 Task: Send the message to the host of Home in Fairplay, Colorado, United States- Hello! I'm interested in your listing for 01/Dec/2023. Is it still available during that time?.
Action: Mouse moved to (625, 117)
Screenshot: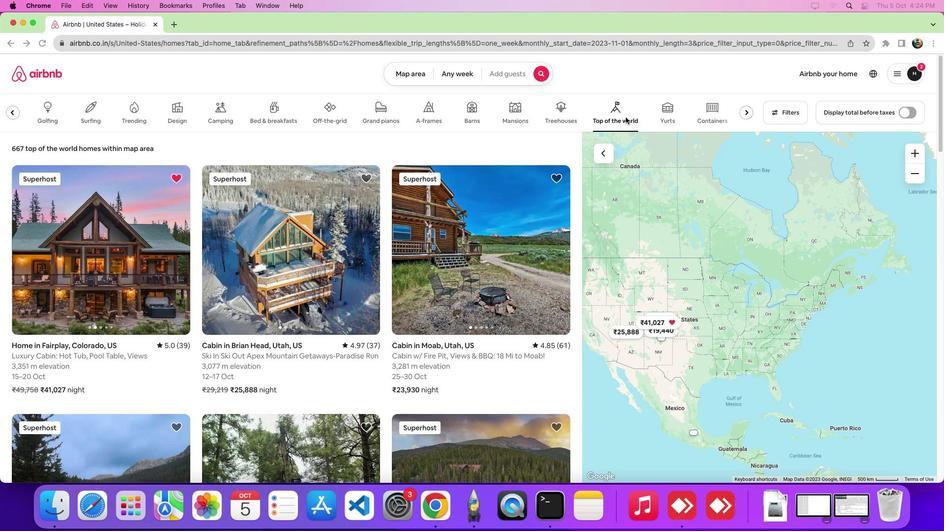 
Action: Mouse pressed left at (625, 117)
Screenshot: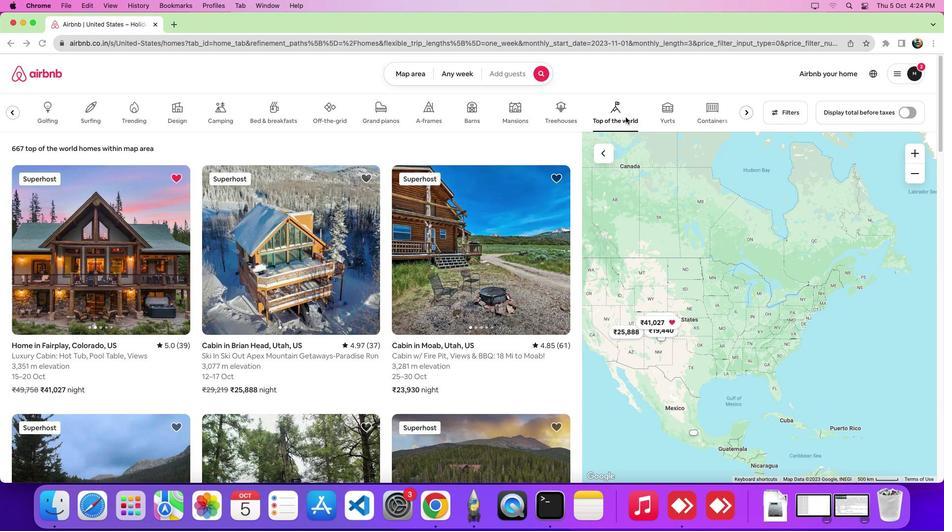 
Action: Mouse moved to (118, 257)
Screenshot: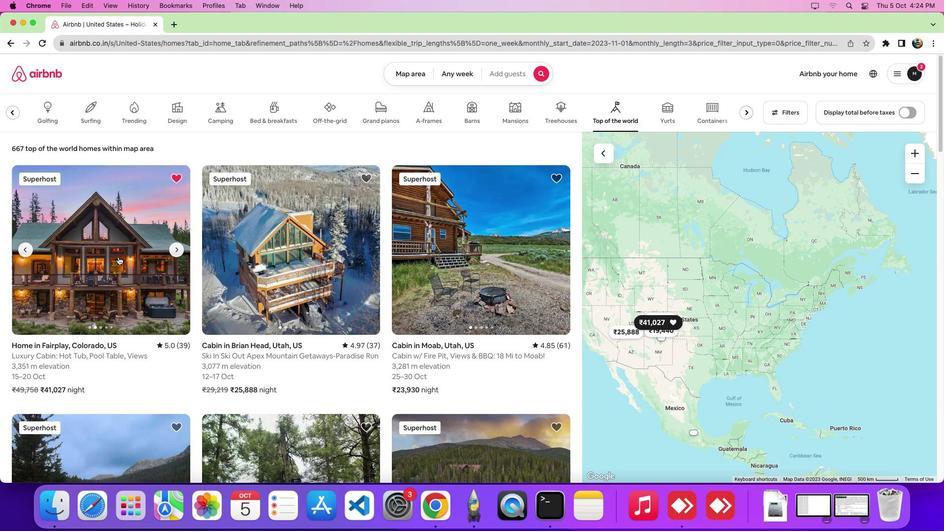 
Action: Mouse pressed left at (118, 257)
Screenshot: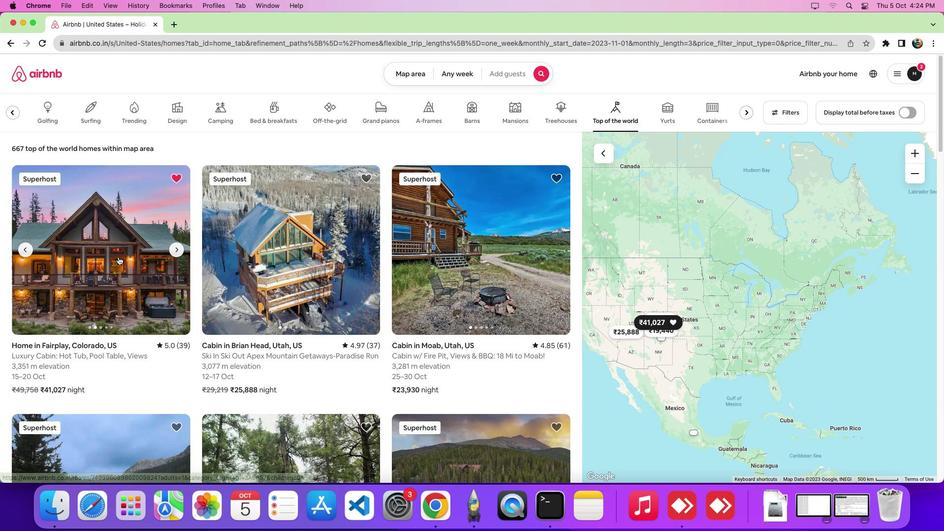 
Action: Mouse moved to (249, 258)
Screenshot: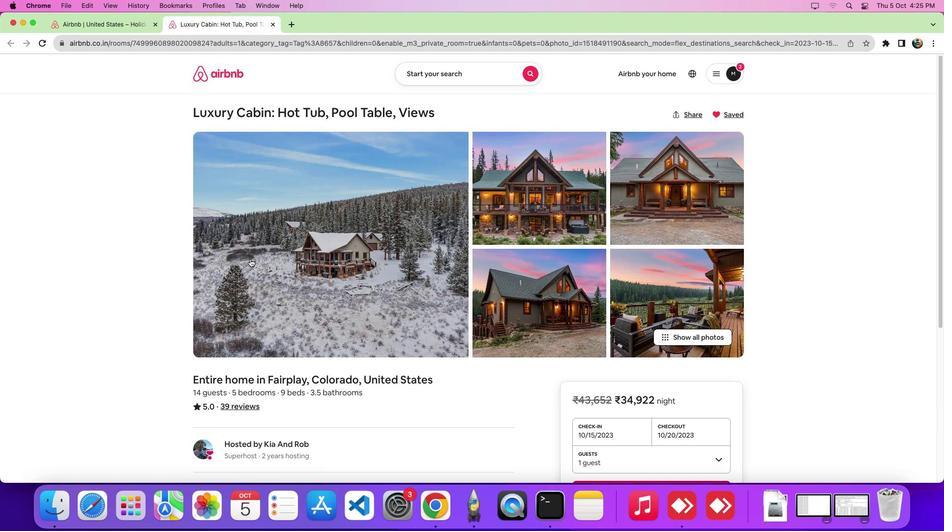 
Action: Mouse scrolled (249, 258) with delta (0, 0)
Screenshot: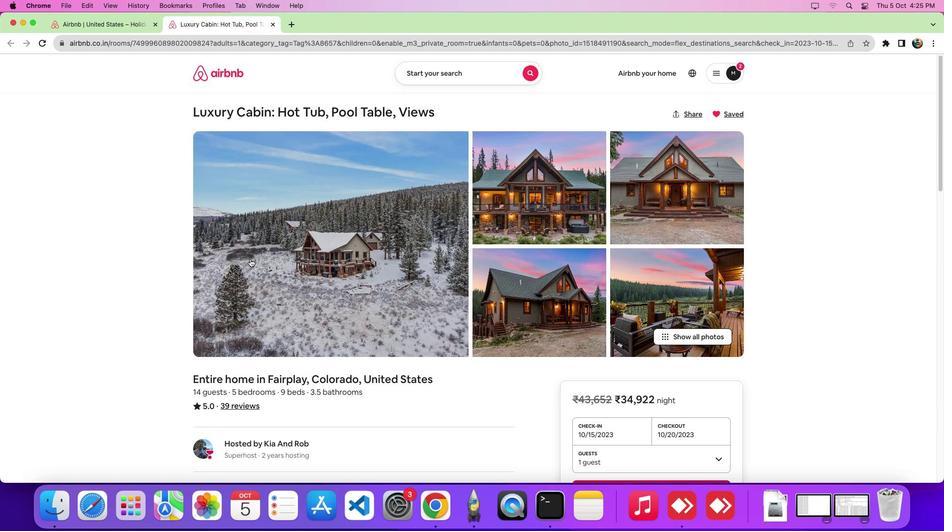 
Action: Mouse scrolled (249, 258) with delta (0, 0)
Screenshot: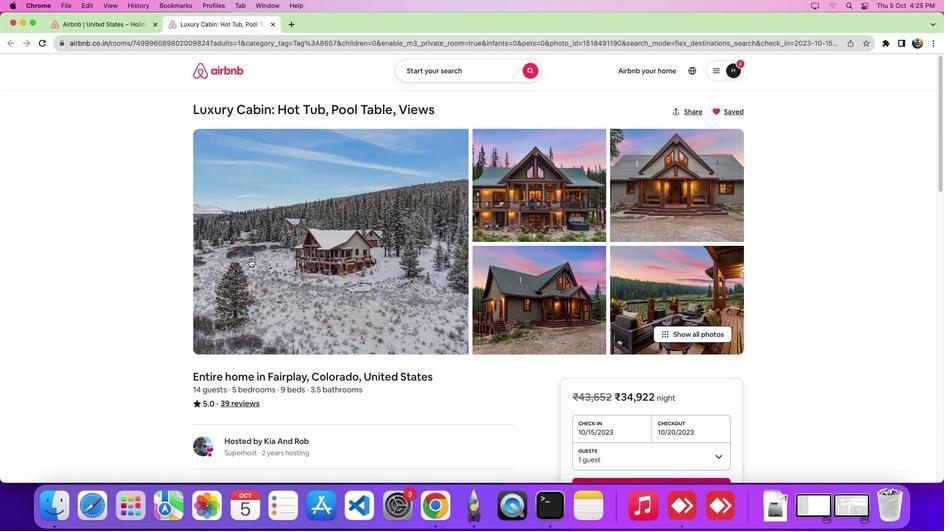
Action: Mouse scrolled (249, 258) with delta (0, -2)
Screenshot: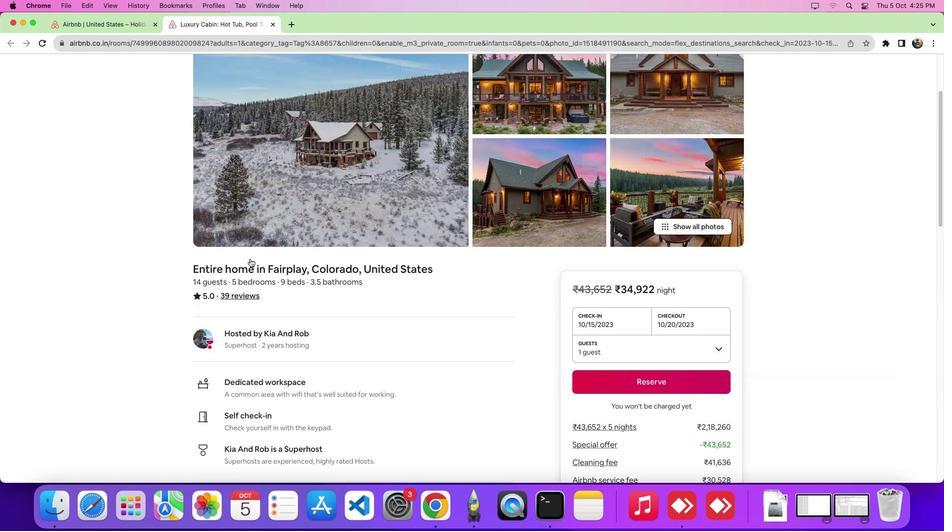 
Action: Mouse scrolled (249, 258) with delta (0, -4)
Screenshot: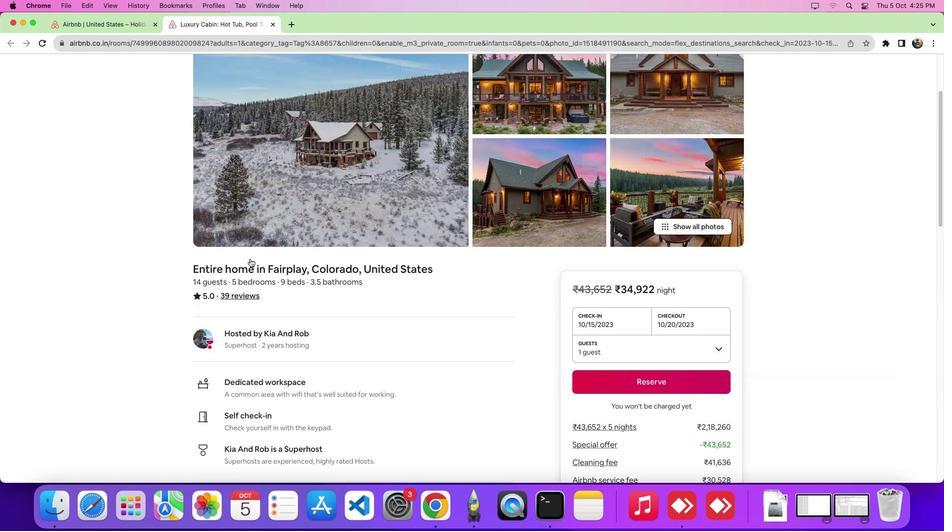 
Action: Mouse moved to (251, 259)
Screenshot: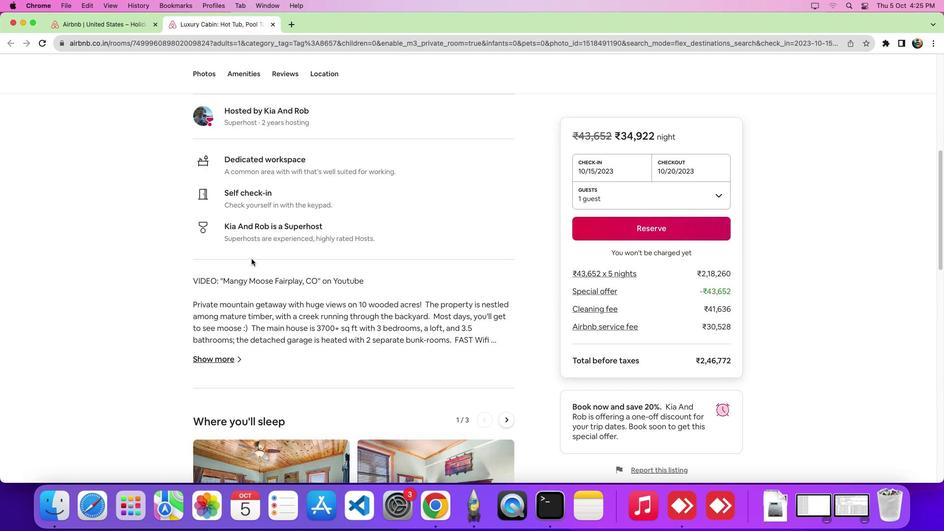 
Action: Mouse scrolled (251, 259) with delta (0, 0)
Screenshot: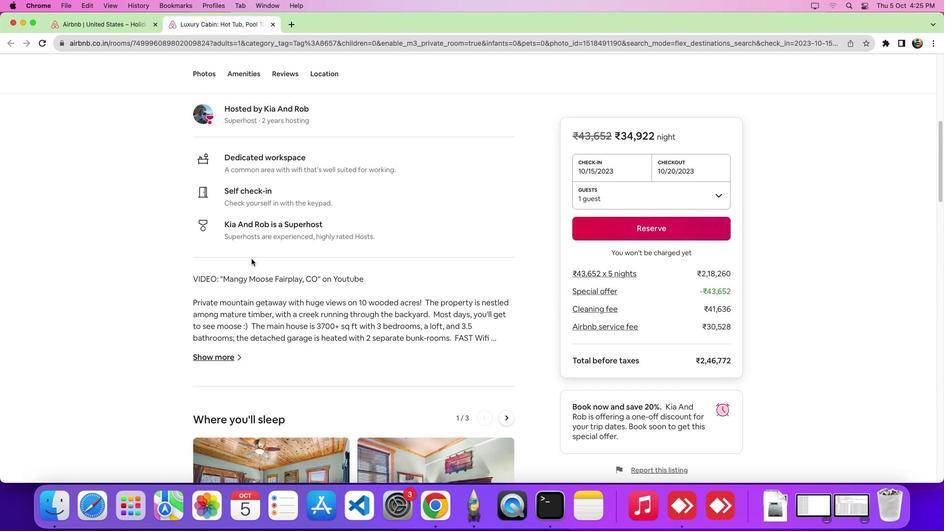 
Action: Mouse scrolled (251, 259) with delta (0, 0)
Screenshot: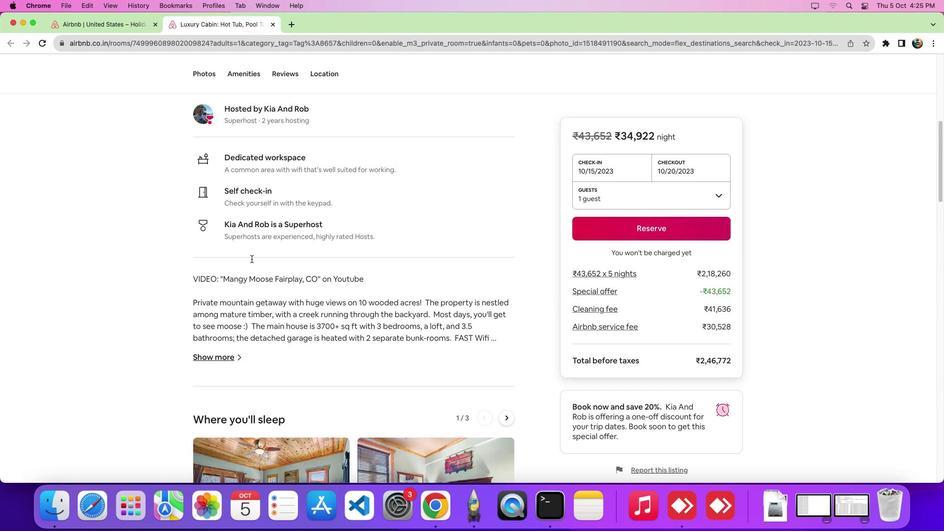
Action: Mouse scrolled (251, 259) with delta (0, -3)
Screenshot: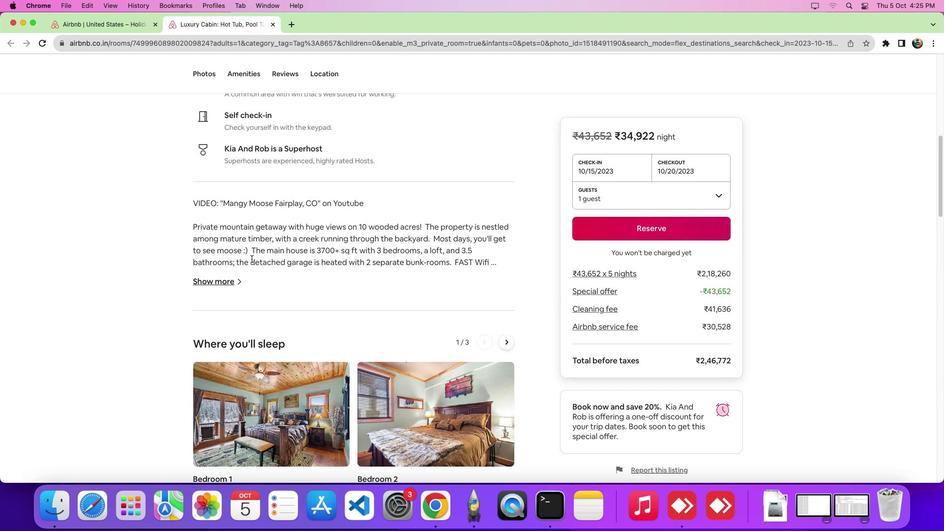 
Action: Mouse scrolled (251, 259) with delta (0, -5)
Screenshot: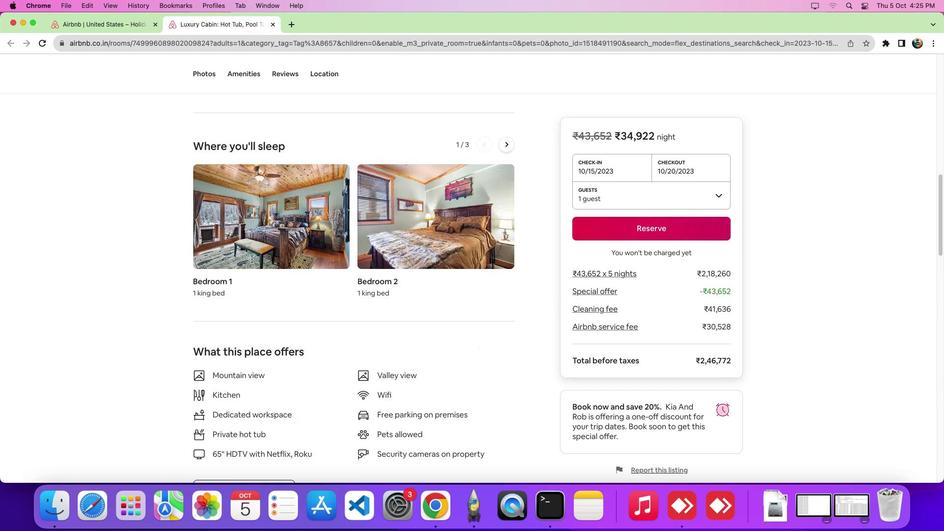
Action: Mouse scrolled (251, 259) with delta (0, 0)
Screenshot: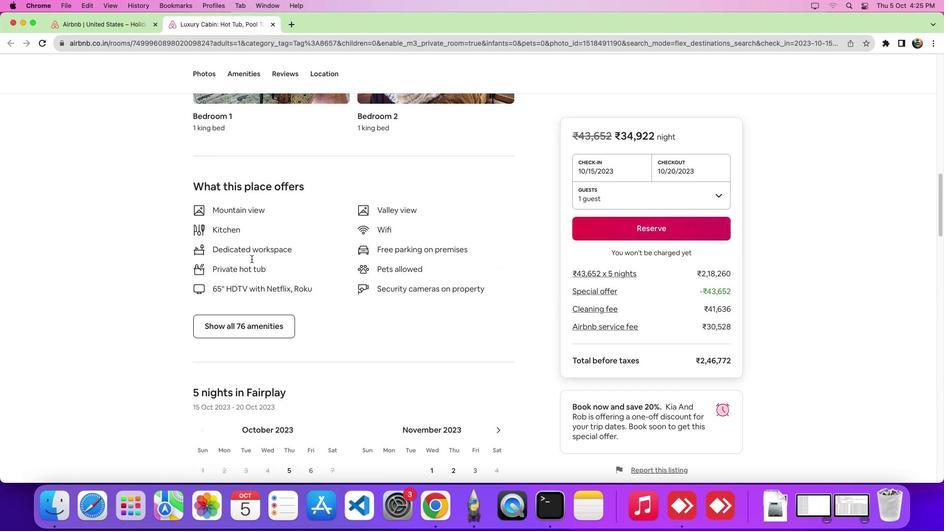 
Action: Mouse scrolled (251, 259) with delta (0, 0)
Screenshot: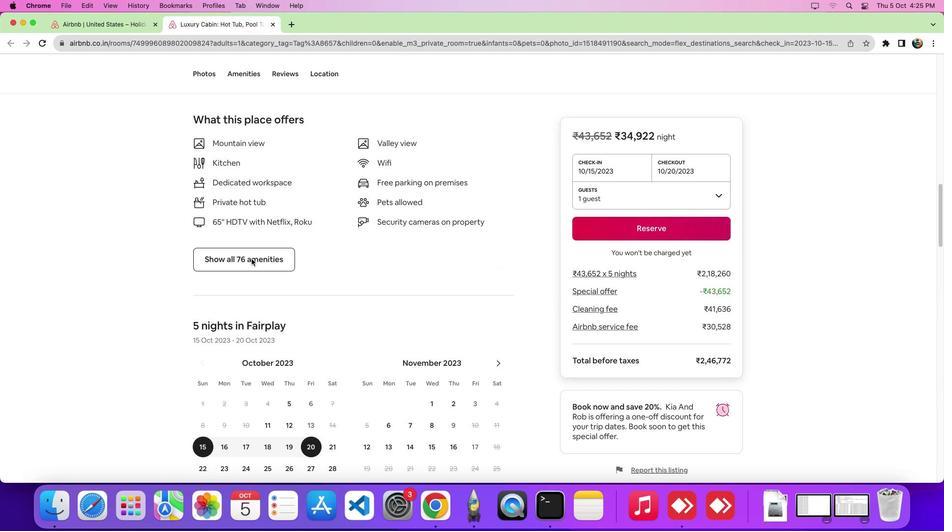 
Action: Mouse scrolled (251, 259) with delta (0, -4)
Screenshot: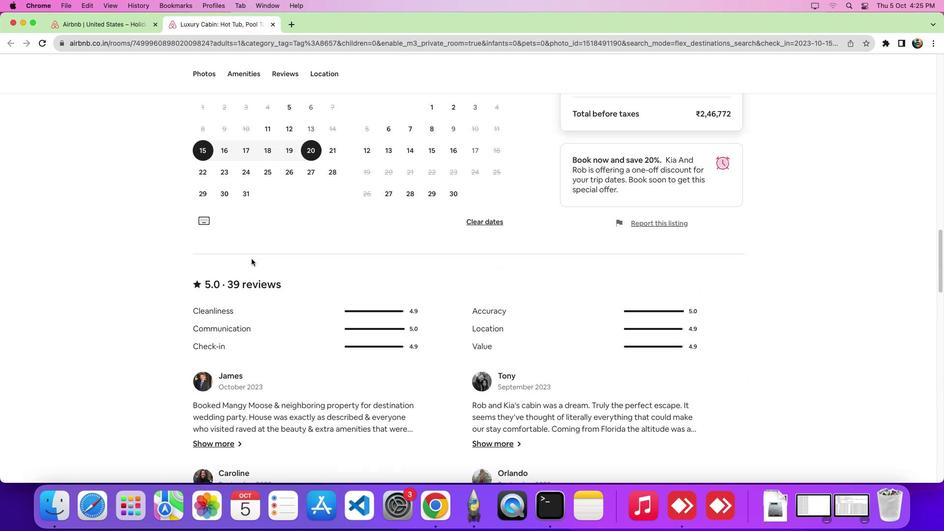 
Action: Mouse scrolled (251, 259) with delta (0, -6)
Screenshot: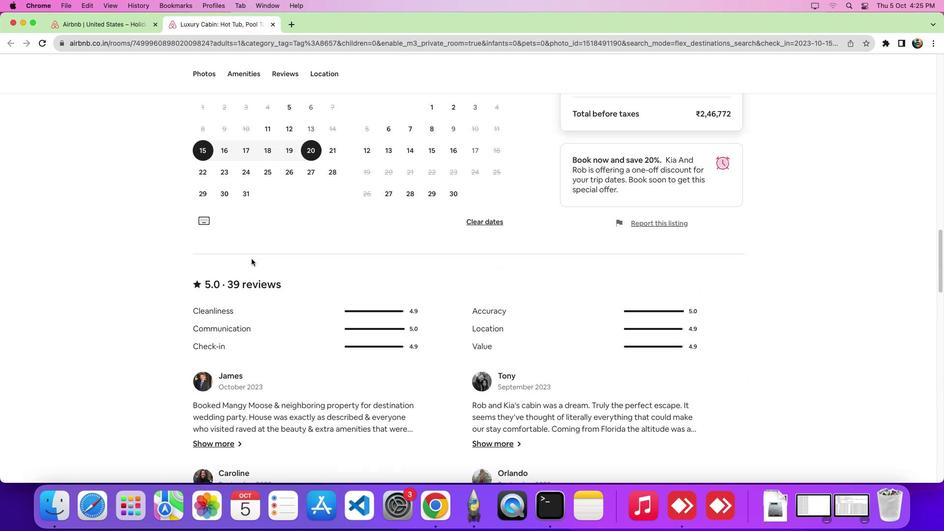 
Action: Mouse scrolled (251, 259) with delta (0, -7)
Screenshot: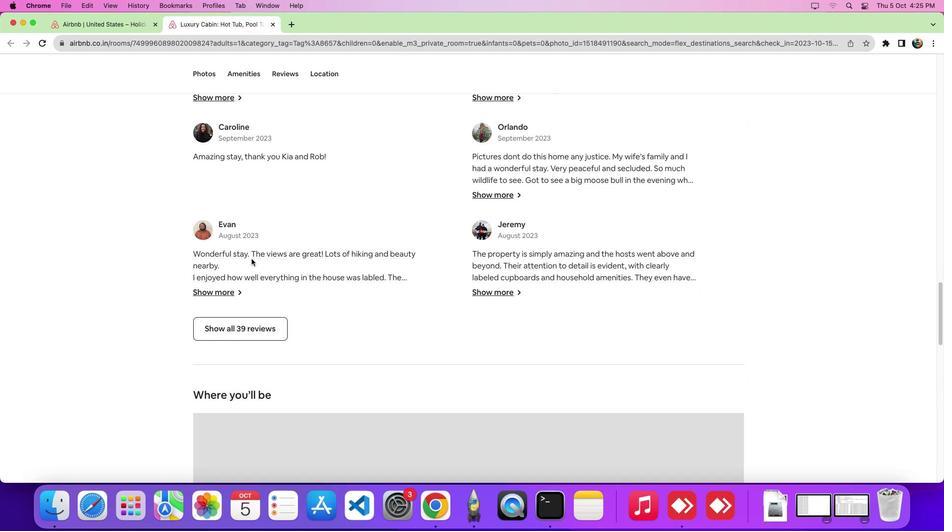 
Action: Mouse scrolled (251, 259) with delta (0, 0)
Screenshot: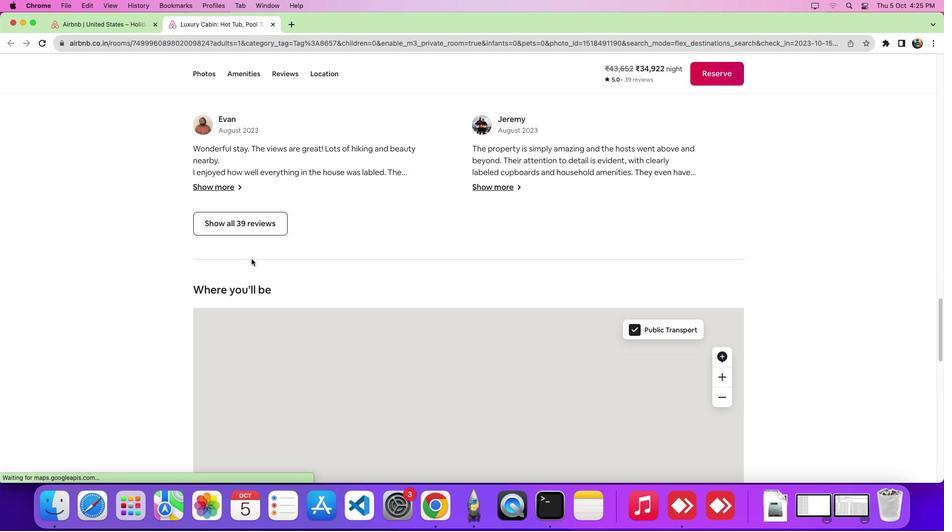 
Action: Mouse scrolled (251, 259) with delta (0, 0)
Screenshot: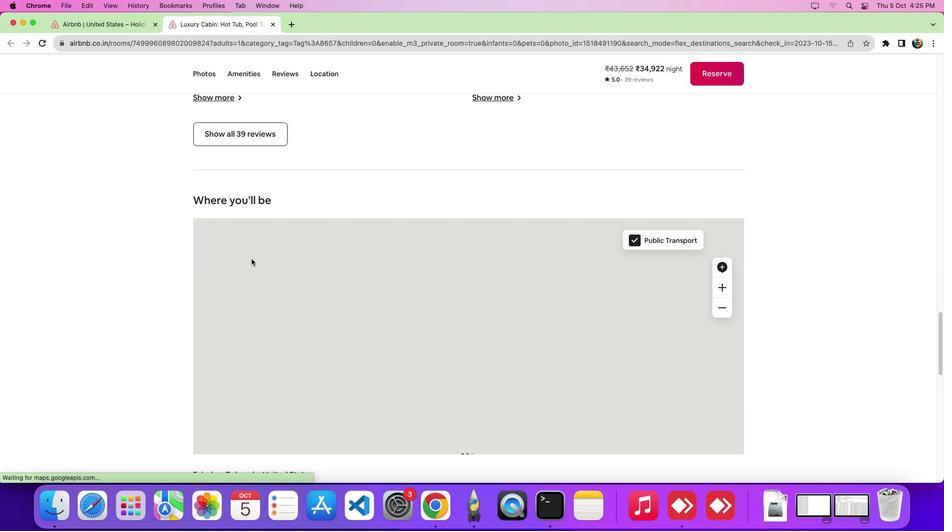 
Action: Mouse scrolled (251, 259) with delta (0, -4)
Screenshot: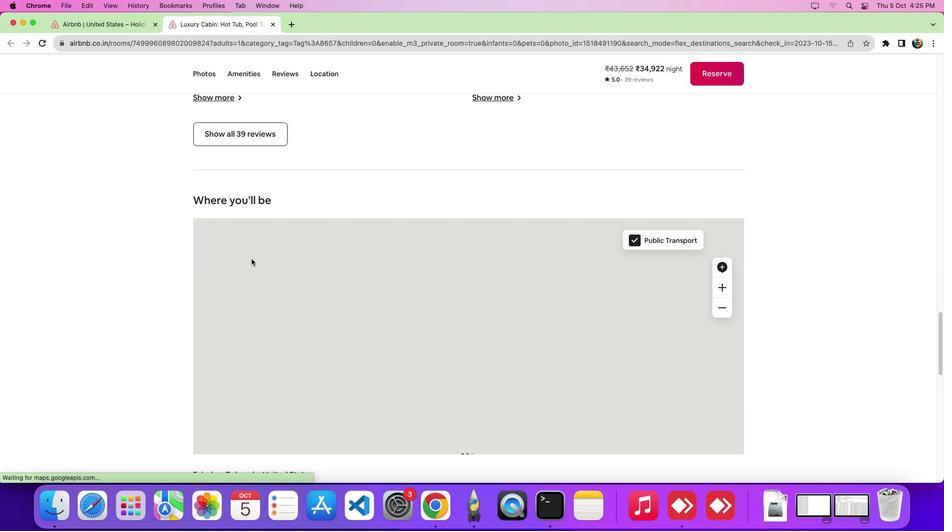
Action: Mouse scrolled (251, 259) with delta (0, -6)
Screenshot: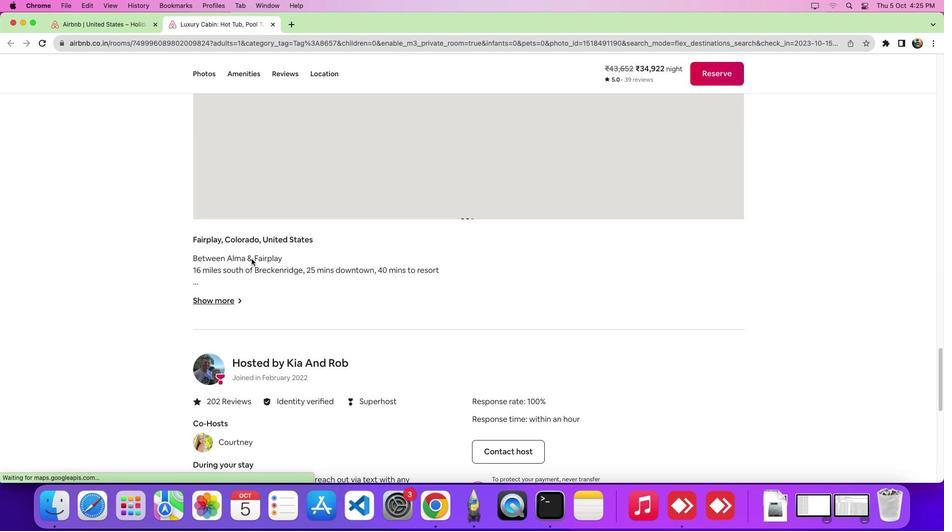 
Action: Mouse scrolled (251, 259) with delta (0, -6)
Screenshot: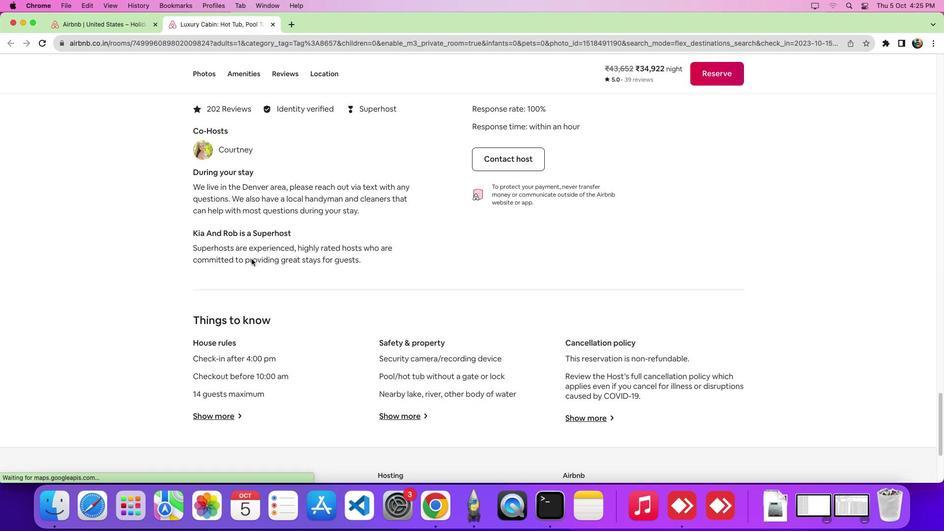
Action: Mouse scrolled (251, 259) with delta (0, 0)
Screenshot: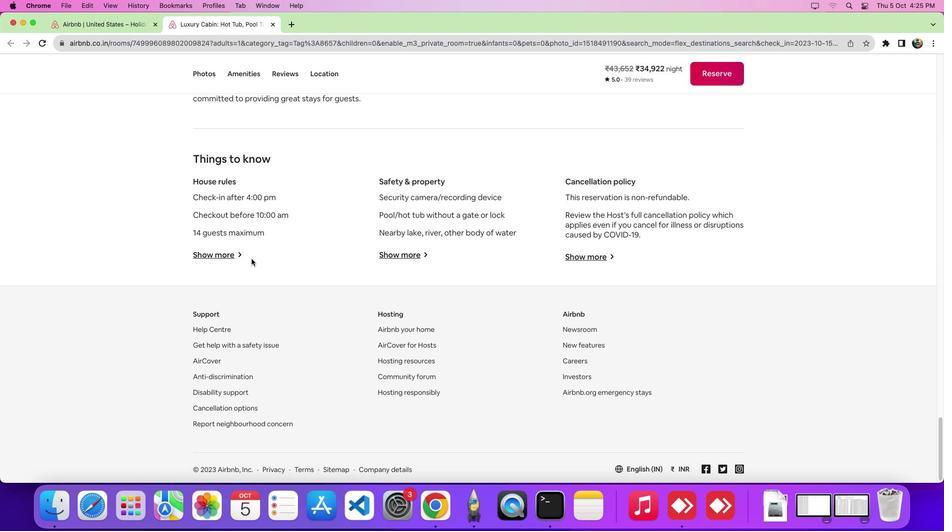 
Action: Mouse scrolled (251, 259) with delta (0, 0)
Screenshot: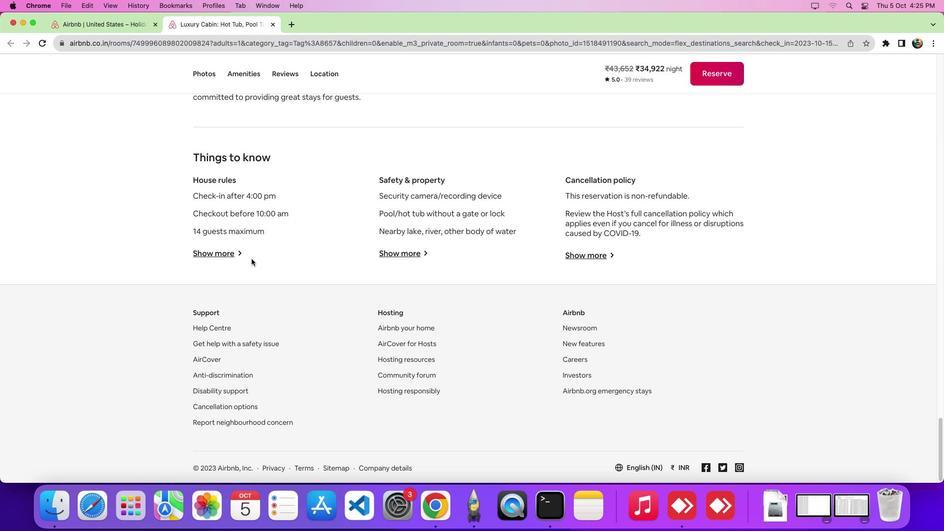 
Action: Mouse scrolled (251, 259) with delta (0, -1)
Screenshot: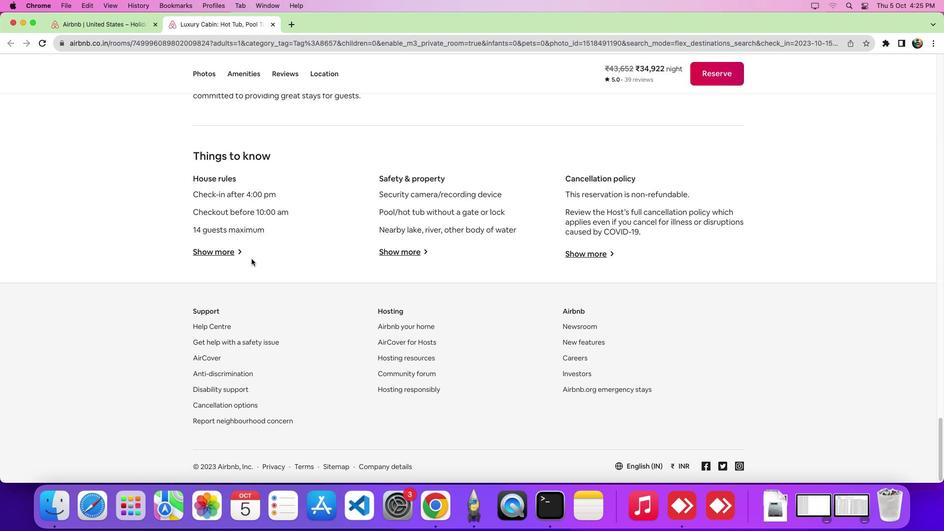 
Action: Mouse scrolled (251, 259) with delta (0, -3)
Screenshot: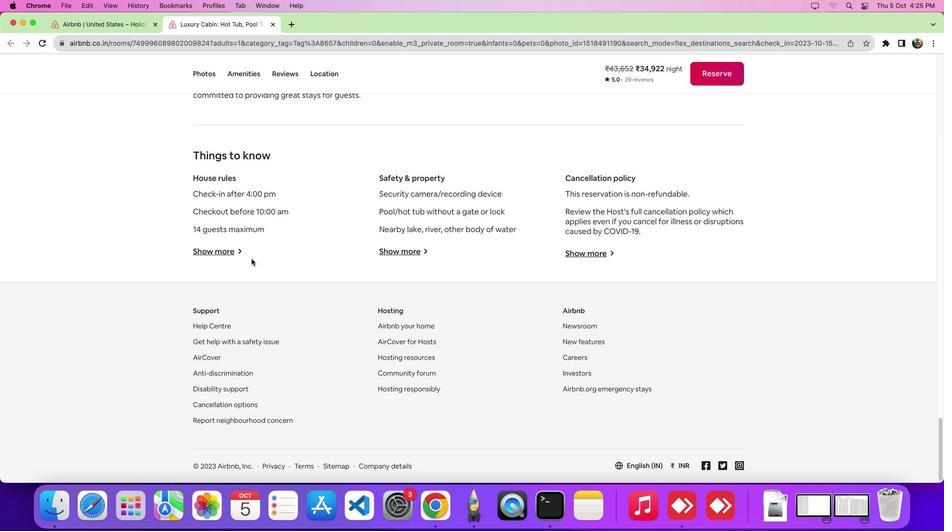 
Action: Mouse scrolled (251, 259) with delta (0, 0)
Screenshot: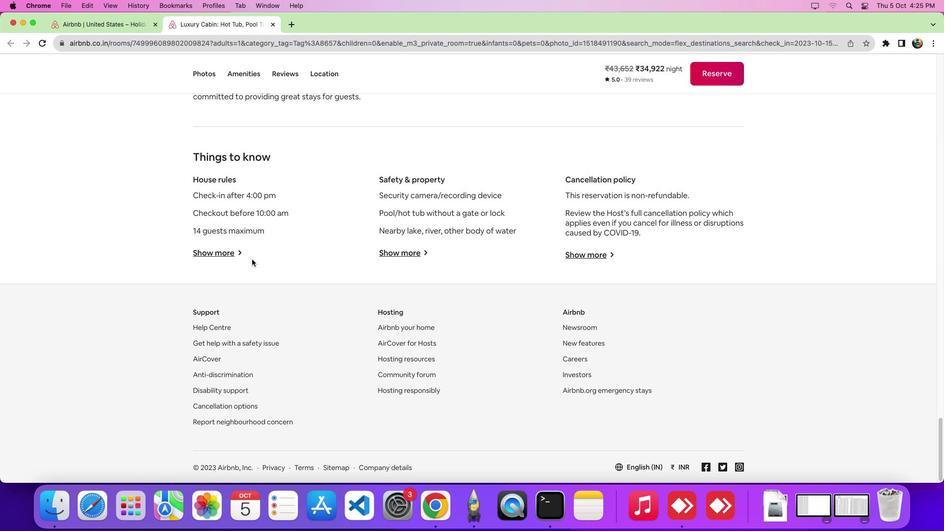 
Action: Mouse scrolled (251, 259) with delta (0, 0)
Screenshot: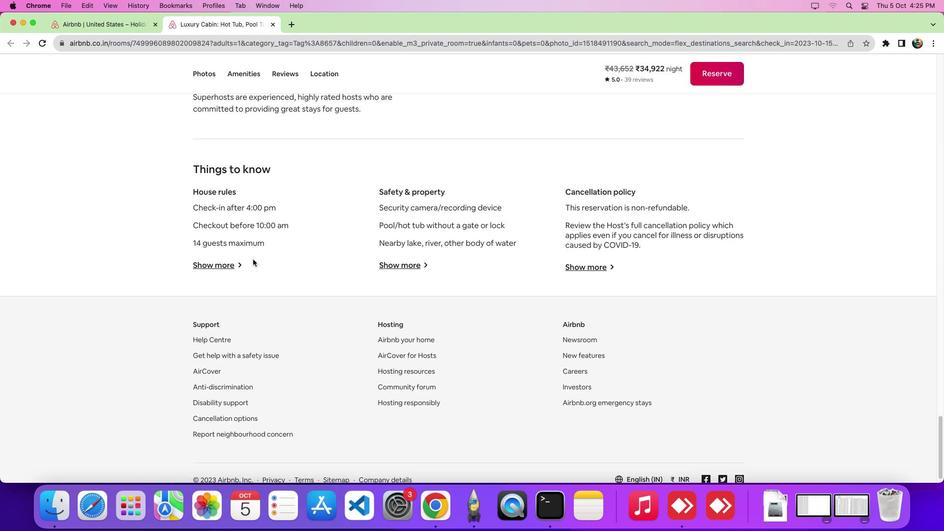 
Action: Mouse moved to (252, 259)
Screenshot: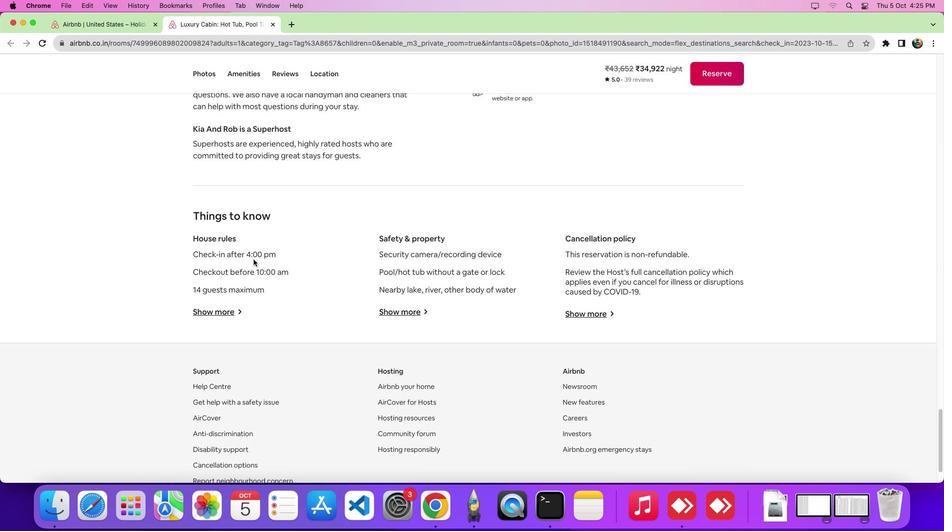 
Action: Mouse scrolled (252, 259) with delta (0, 1)
Screenshot: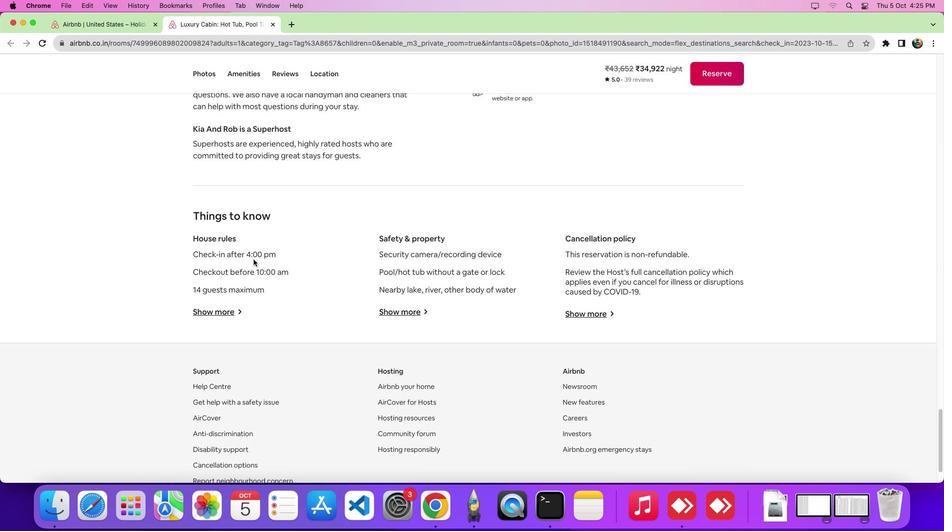 
Action: Mouse moved to (253, 259)
Screenshot: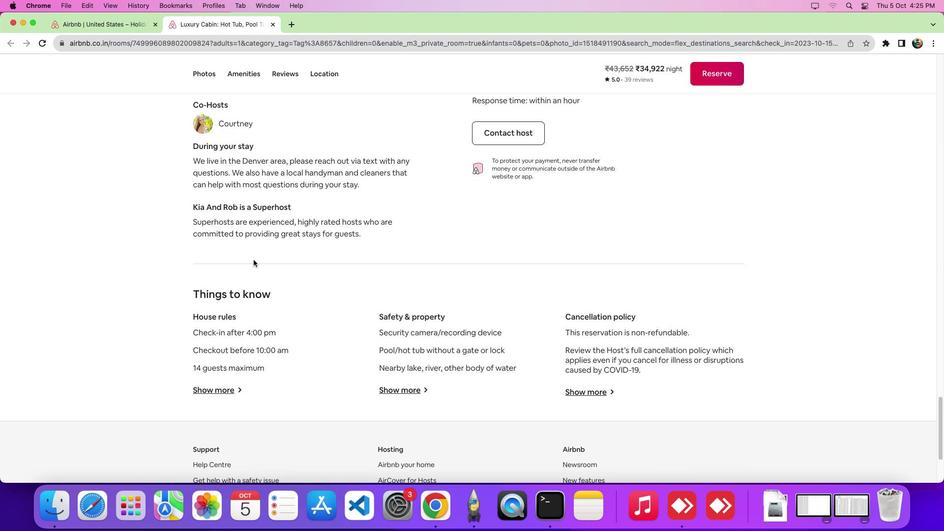 
Action: Mouse scrolled (253, 259) with delta (0, 1)
Screenshot: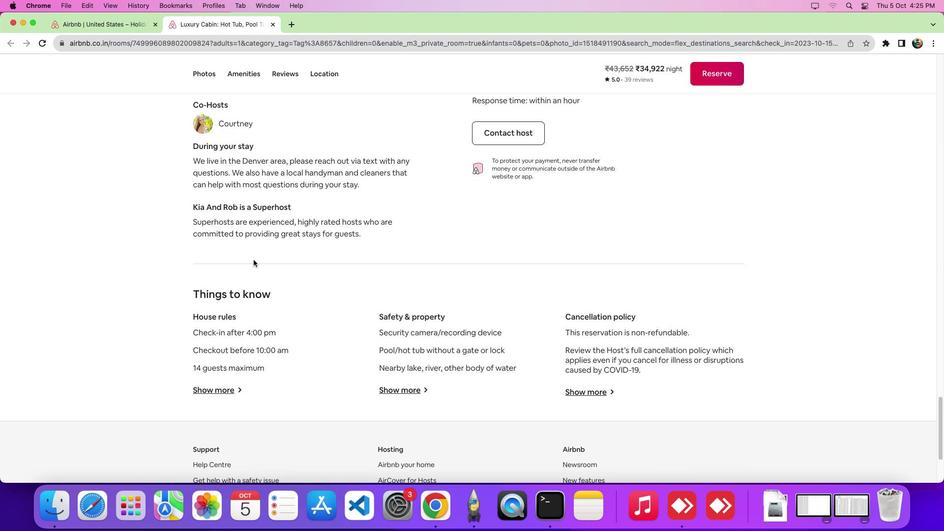 
Action: Mouse moved to (506, 163)
Screenshot: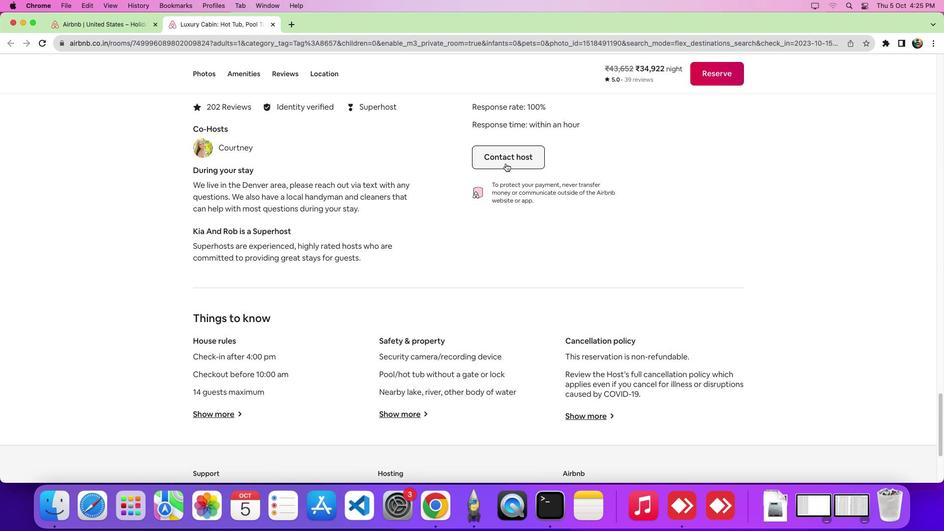 
Action: Mouse pressed left at (506, 163)
Screenshot: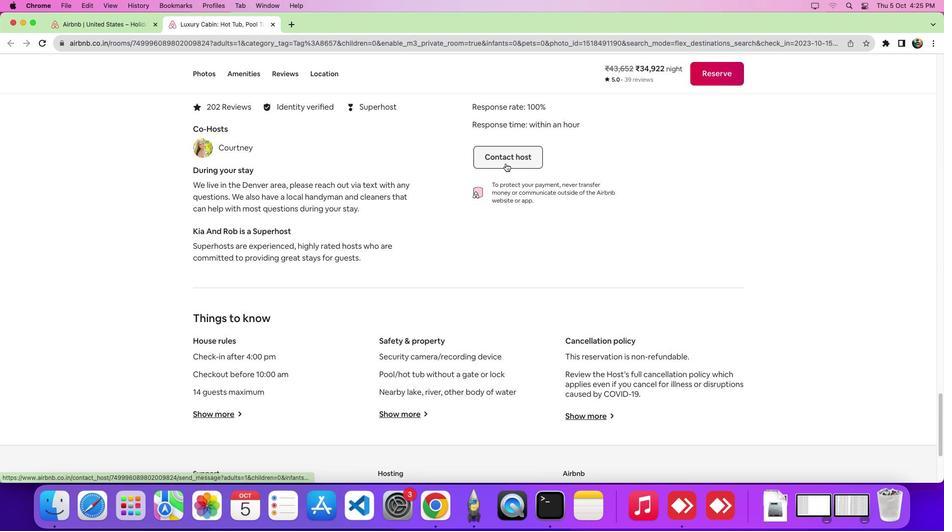 
Action: Mouse moved to (312, 310)
Screenshot: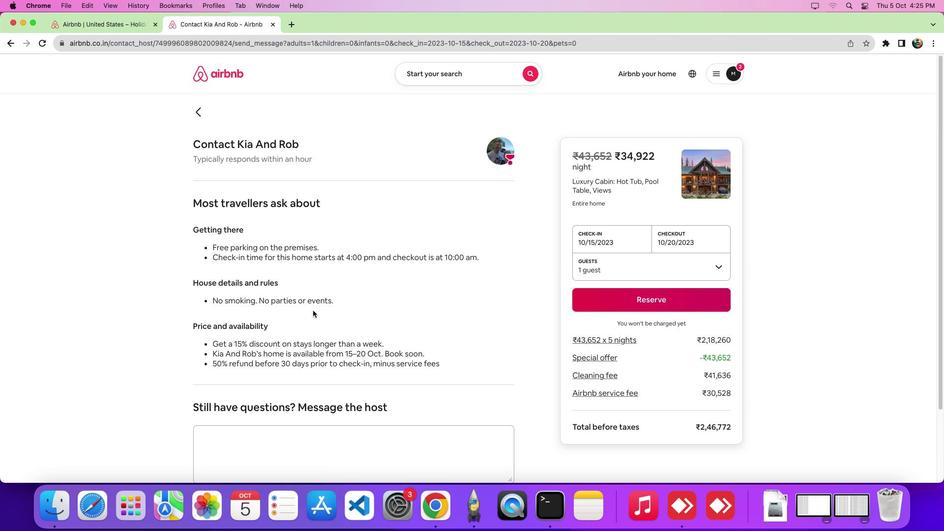 
Action: Mouse scrolled (312, 310) with delta (0, 0)
Screenshot: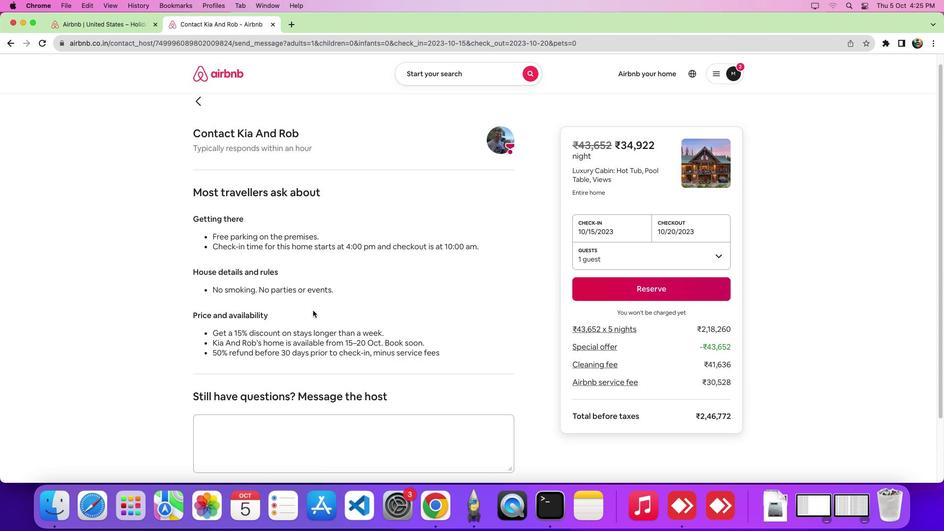 
Action: Mouse scrolled (312, 310) with delta (0, 0)
Screenshot: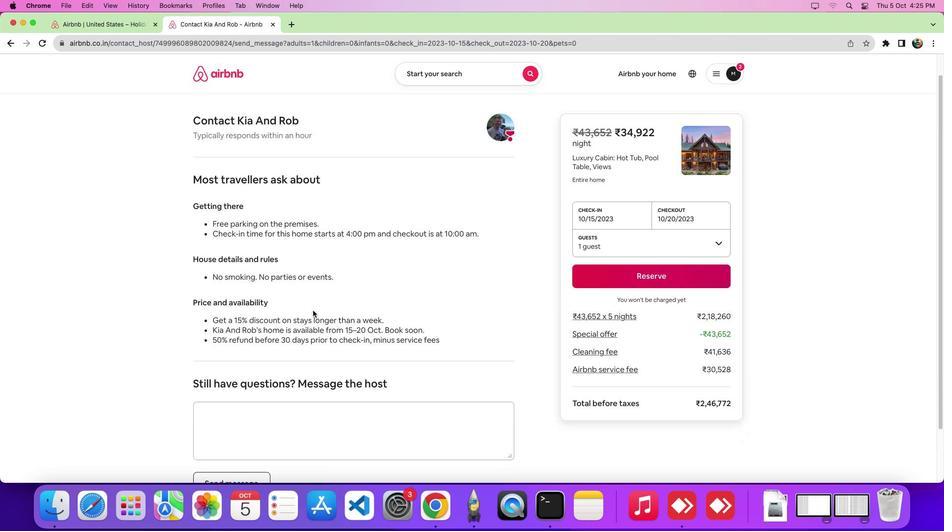 
Action: Mouse scrolled (312, 310) with delta (0, -2)
Screenshot: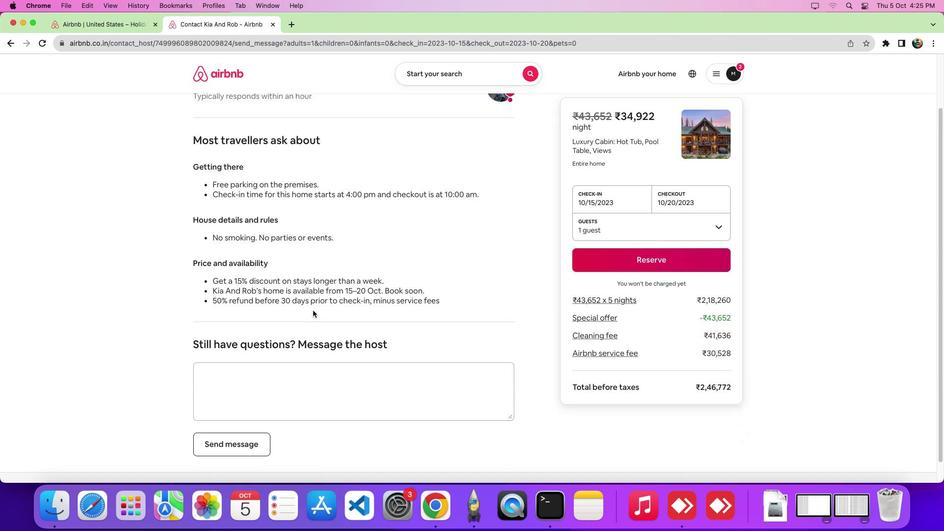
Action: Mouse moved to (306, 386)
Screenshot: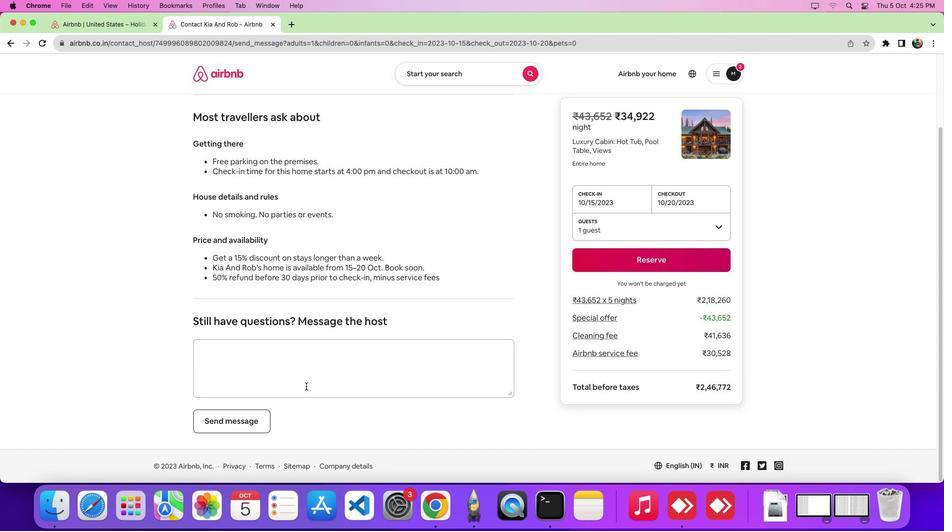 
Action: Mouse pressed left at (306, 386)
Screenshot: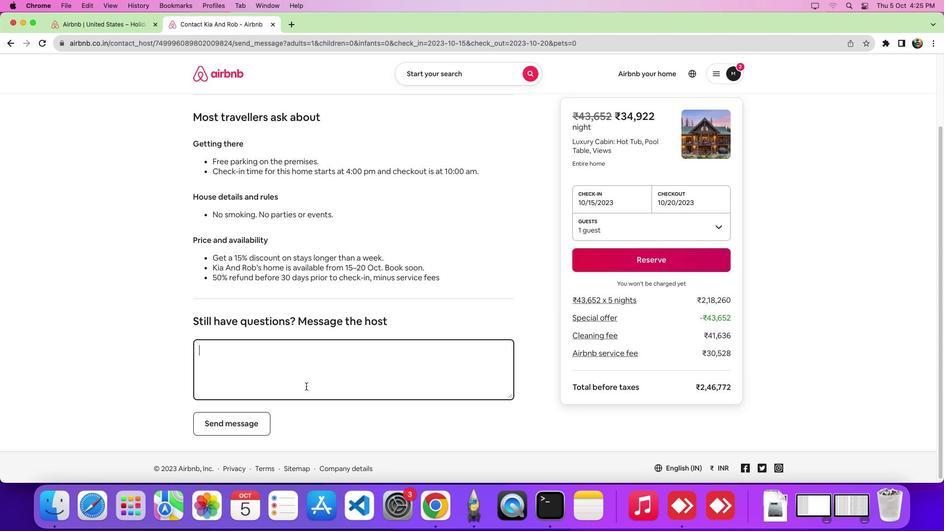 
Action: Mouse moved to (305, 386)
Screenshot: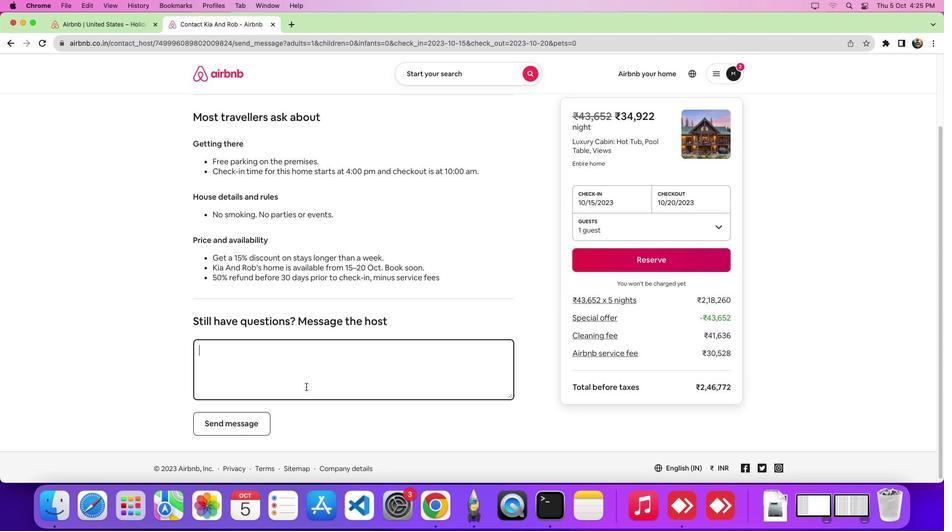 
Action: Key pressed Key.shift'H''e''l''l''o'Key.shift'!'Key.spaceKey.shift'I'"'"'m'Key.space'i''n''t''e''r''e''s''t''e''d'Key.space'i''n'Key.space'y''o''u''r'Key.space'l''i''s''t''i''n''g'Key.space'f''o''r'Key.space'0''1''/'Key.shift_r'D''e''c''/''2''0''2''3''.'Key.spaceKey.shift'I''s'Key.space'i''t'Key.space's''t''i''l''l'Key.space'a''v''a''i''l''a''b''l''e'Key.space'd''u''r''i''n''g'Key.space't''a'Key.backspace'h''a''t'Key.space't''i''m''e'Key.shift'?''.'
Screenshot: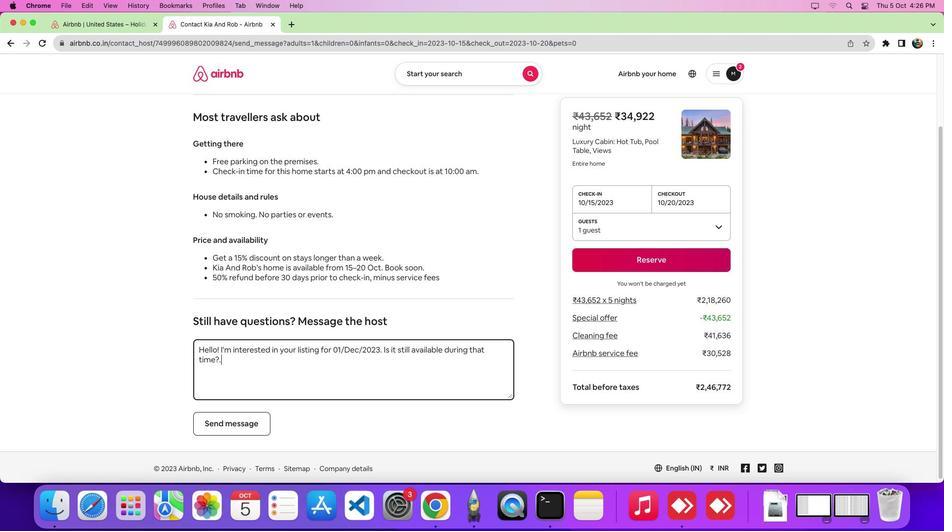 
Action: Mouse moved to (236, 427)
Screenshot: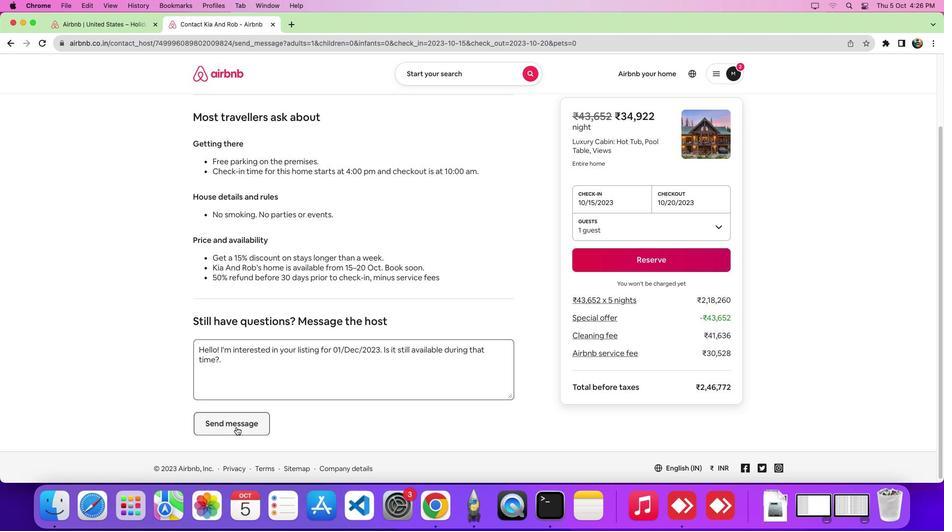 
Action: Mouse pressed left at (236, 427)
Screenshot: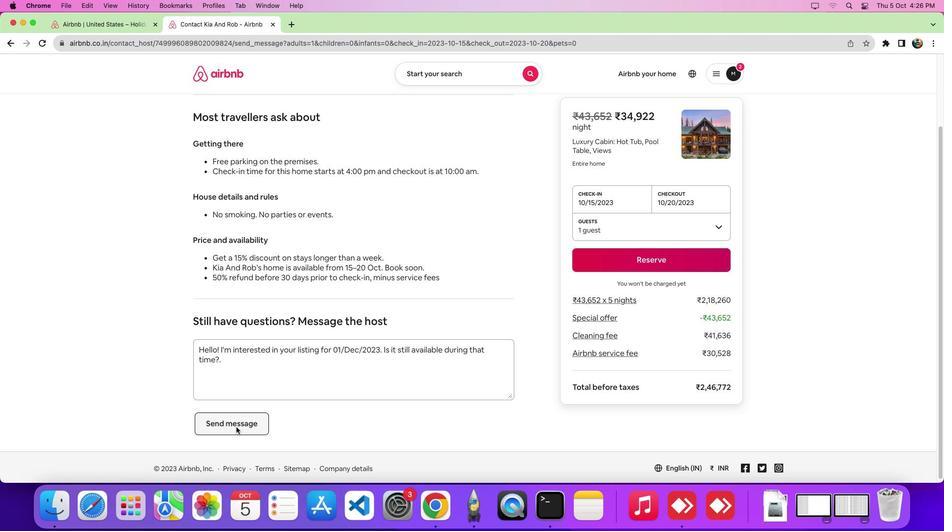 
Action: Mouse moved to (210, 195)
Screenshot: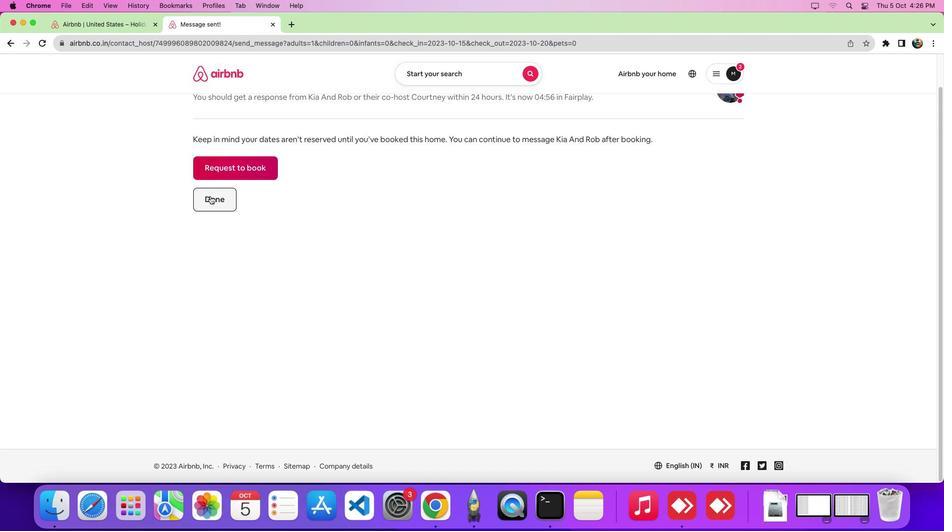 
Action: Mouse pressed left at (210, 195)
Screenshot: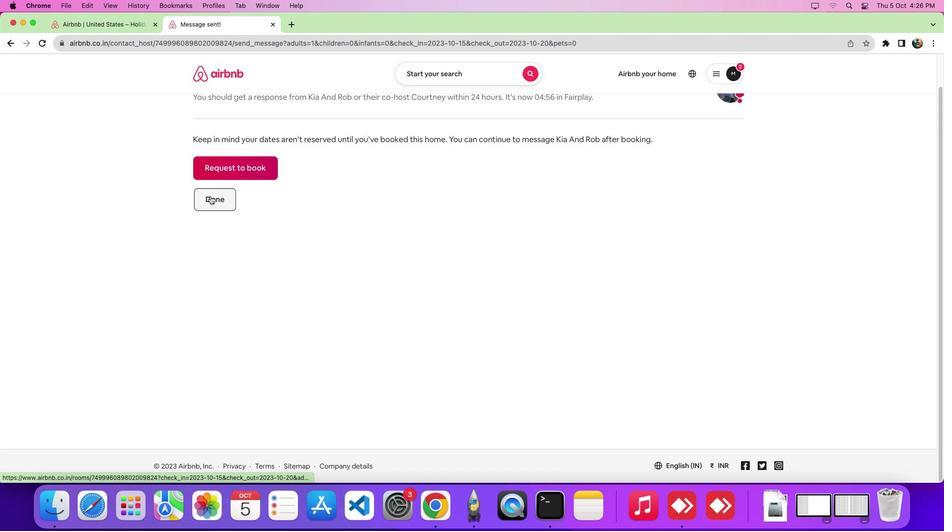 
Action: Mouse moved to (211, 211)
Screenshot: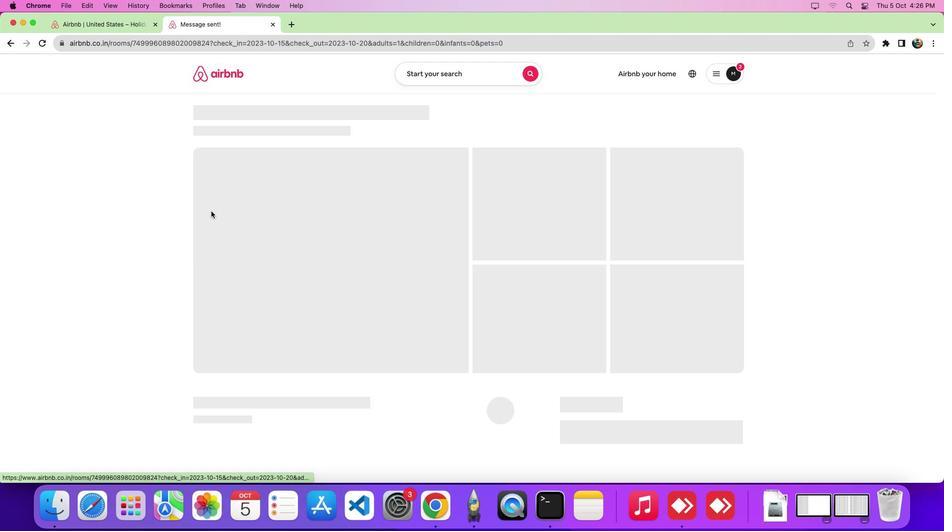 
